 Task: Apply the custom number format (0.00%).
Action: Mouse moved to (57, 182)
Screenshot: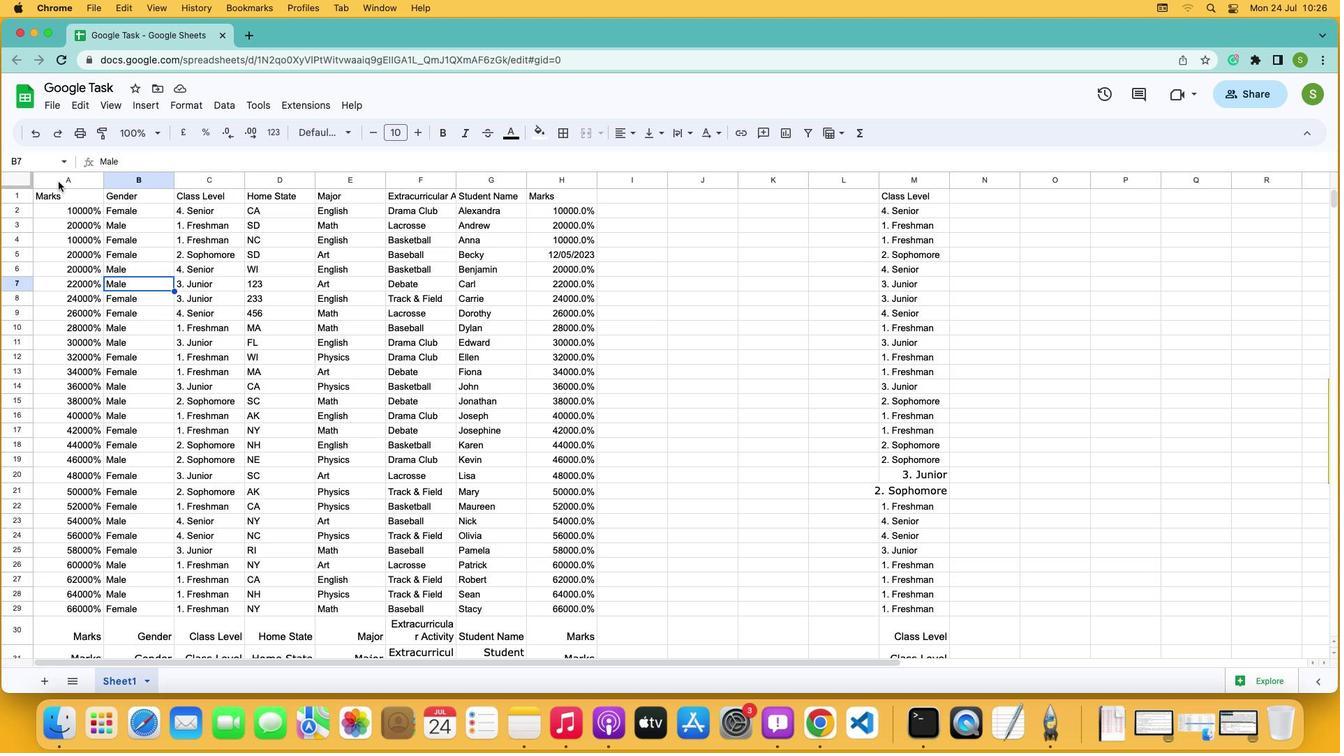 
Action: Mouse pressed left at (57, 182)
Screenshot: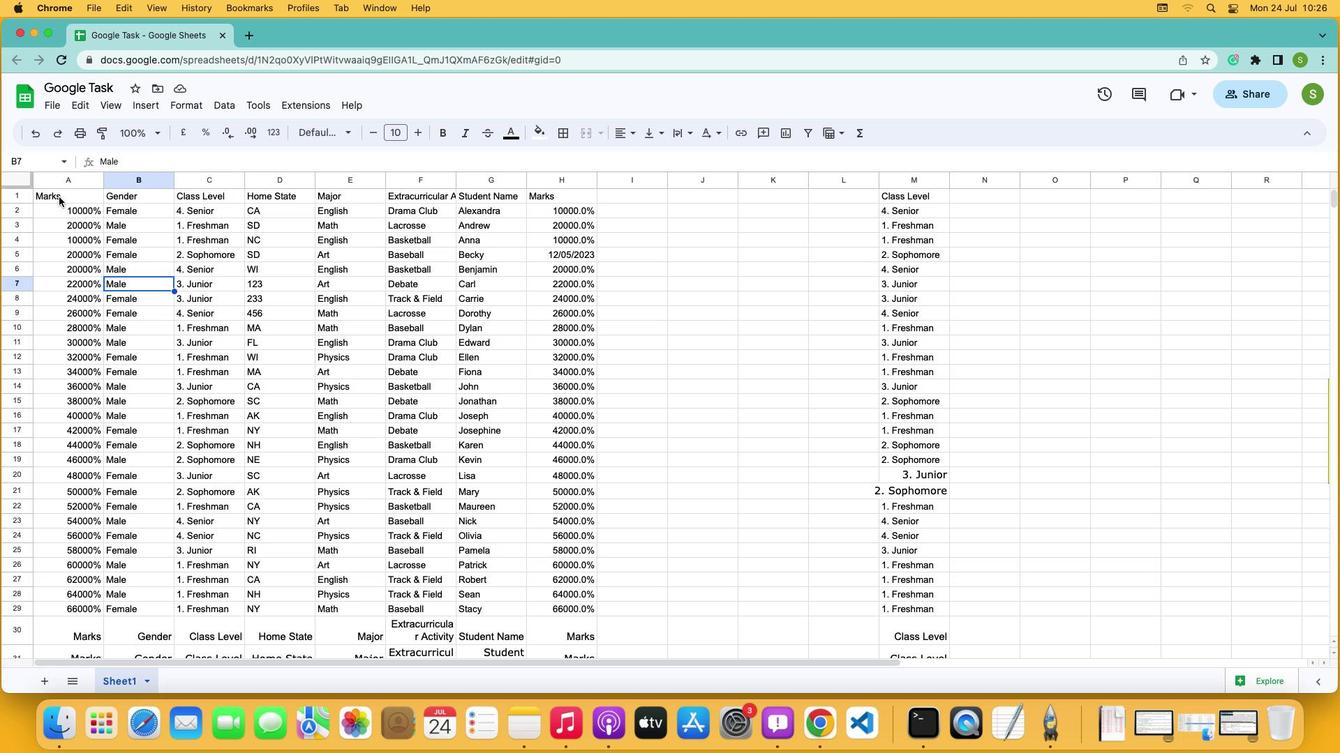 
Action: Mouse moved to (63, 184)
Screenshot: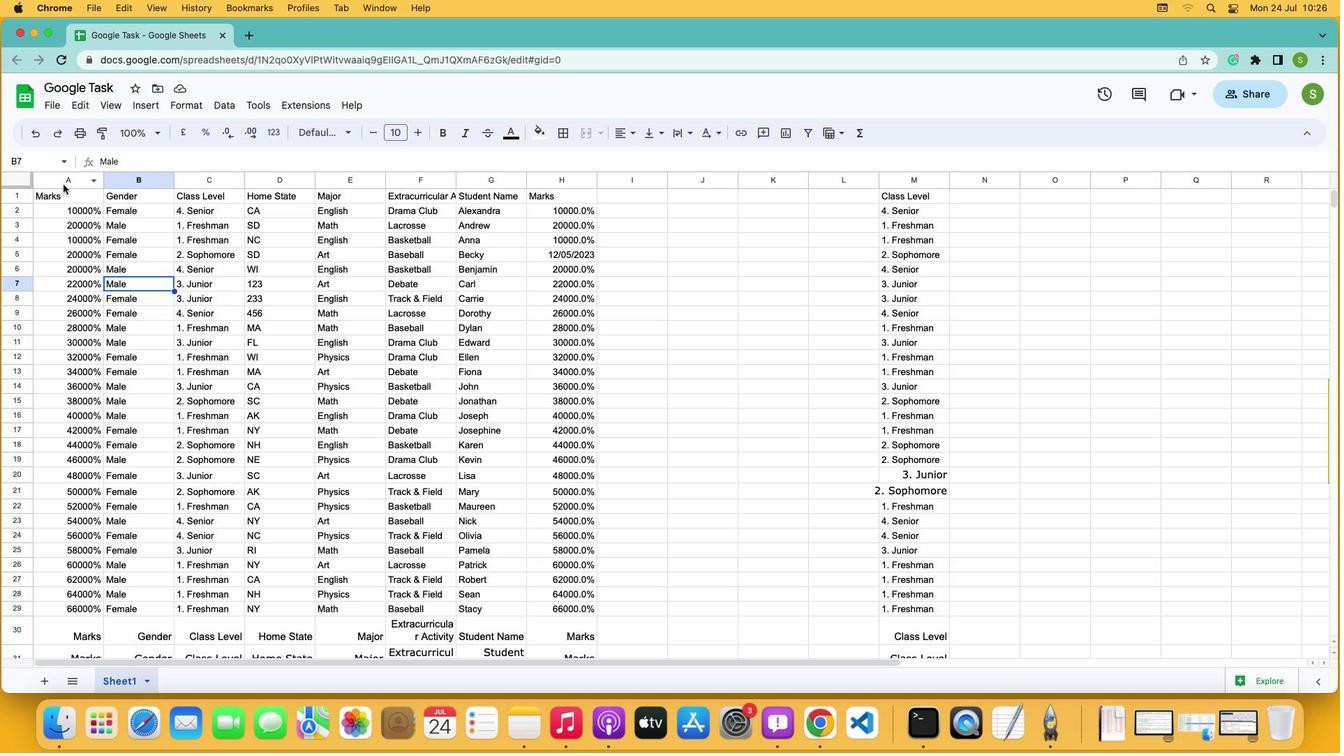 
Action: Mouse pressed left at (63, 184)
Screenshot: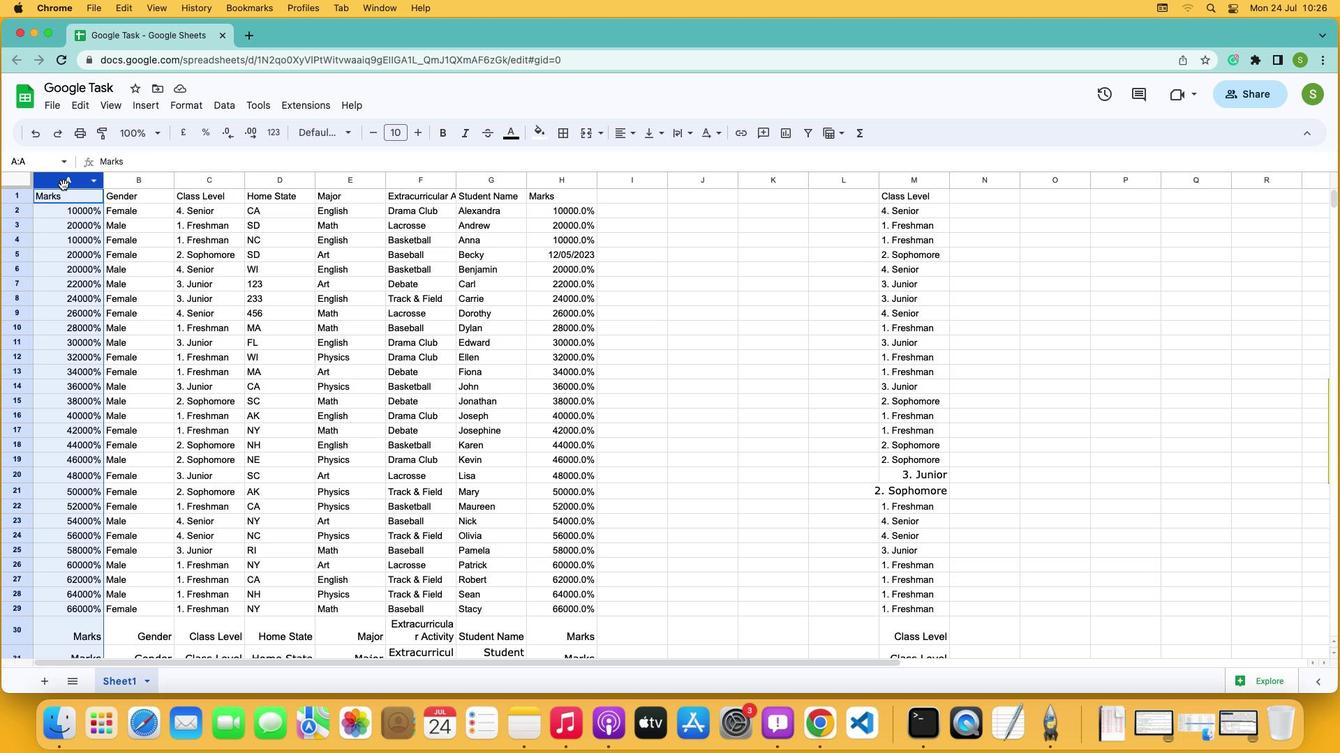 
Action: Mouse moved to (267, 125)
Screenshot: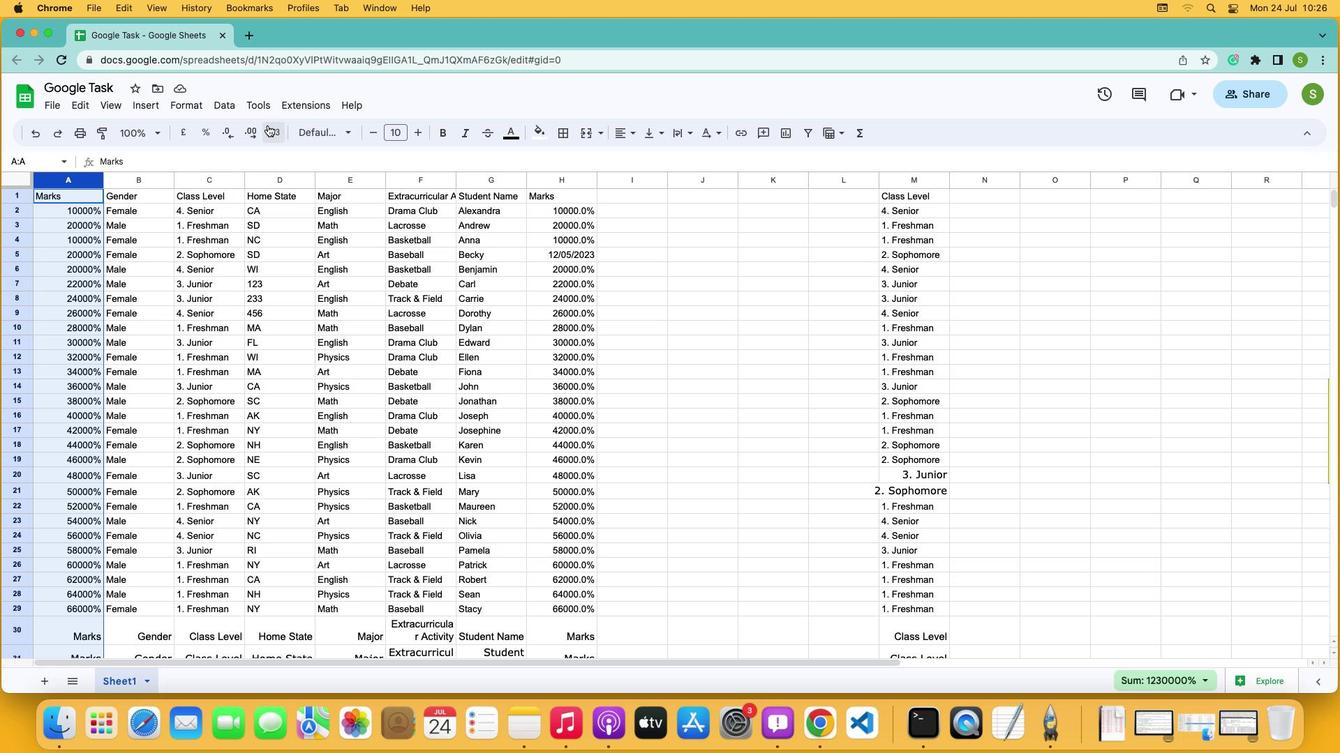 
Action: Mouse pressed left at (267, 125)
Screenshot: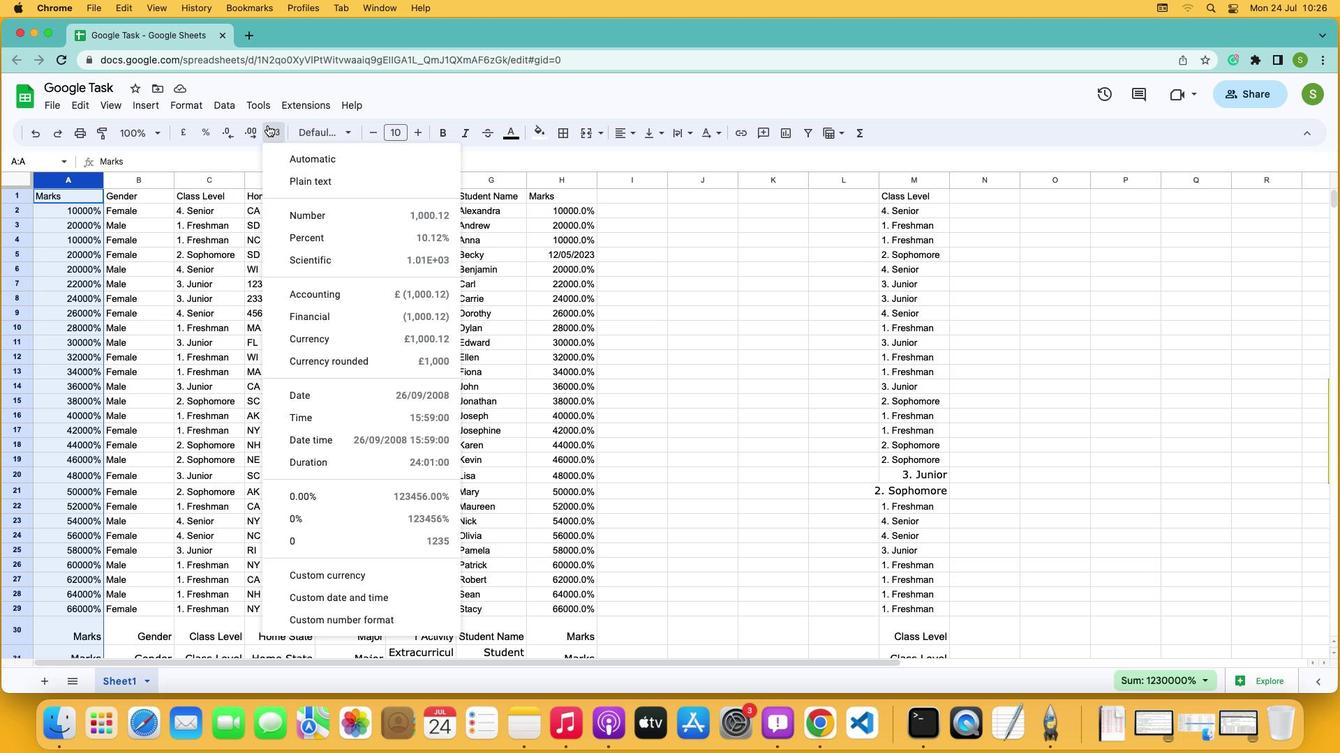 
Action: Mouse moved to (337, 616)
Screenshot: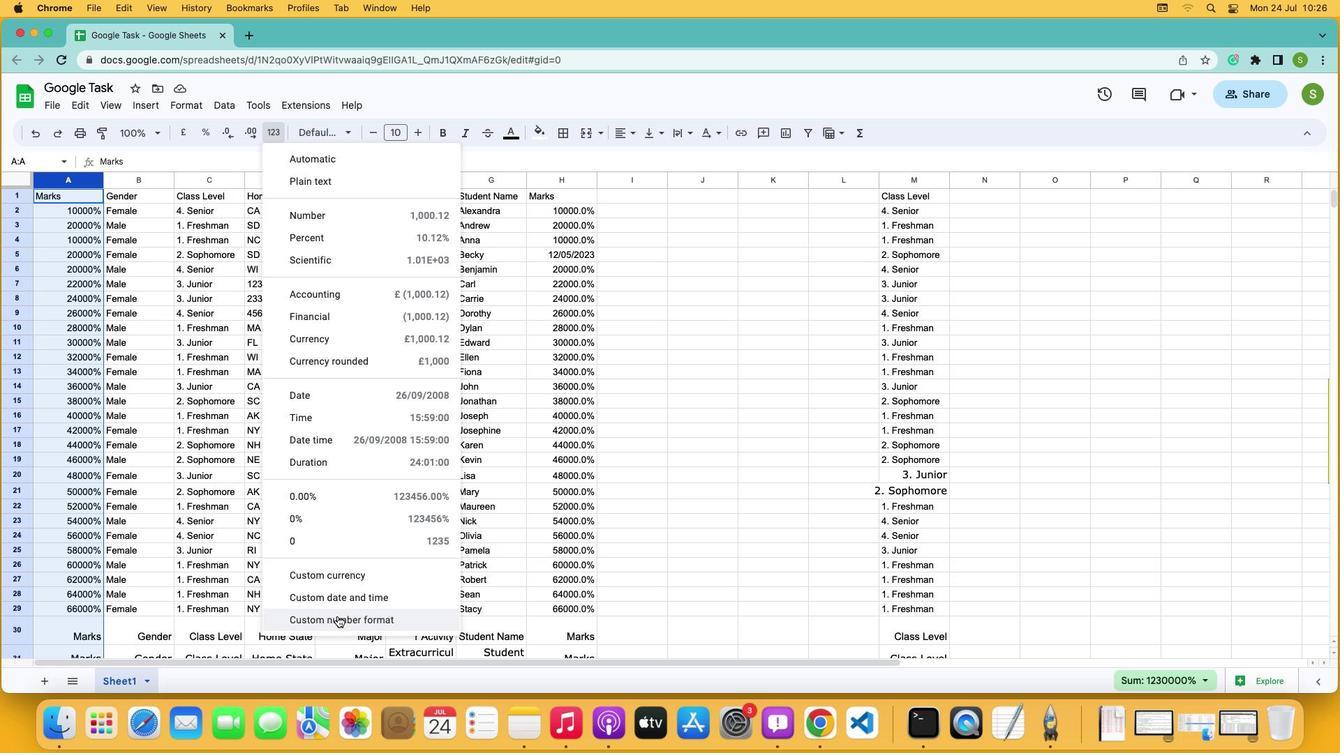 
Action: Mouse pressed left at (337, 616)
Screenshot: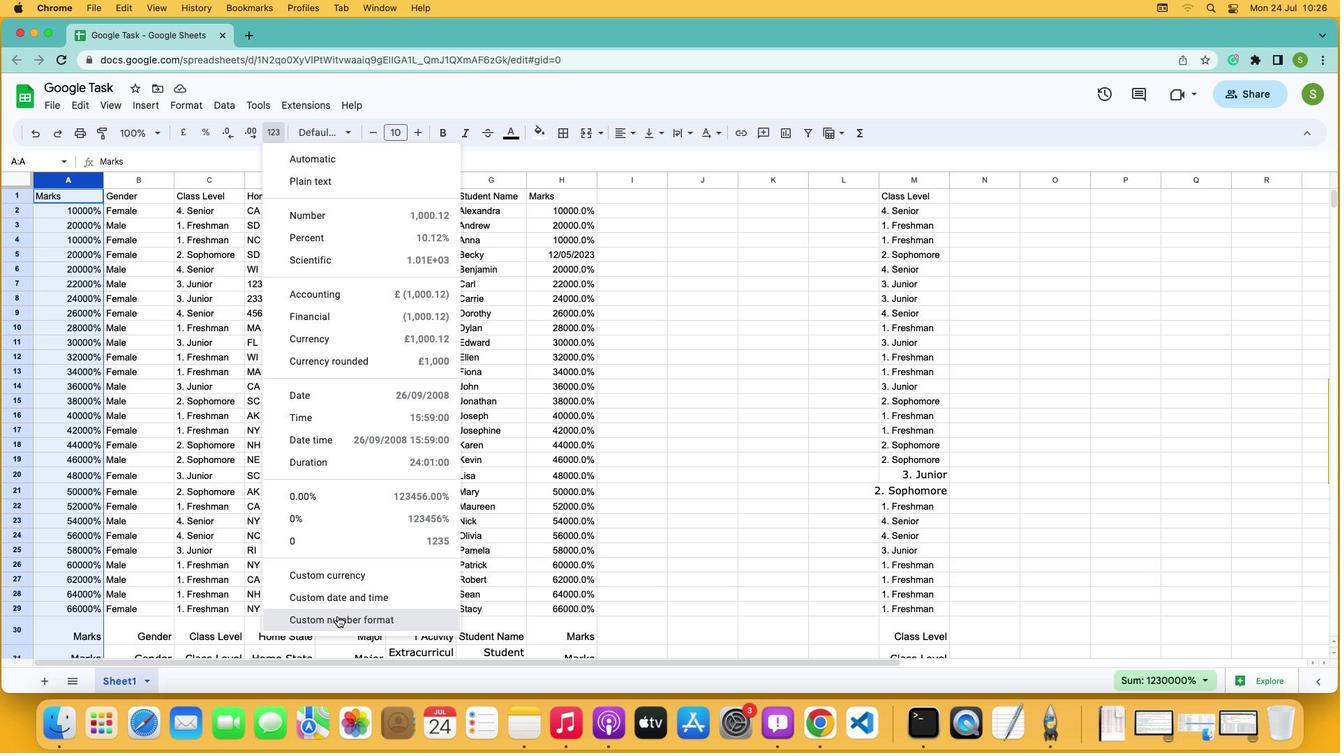 
Action: Mouse moved to (567, 345)
Screenshot: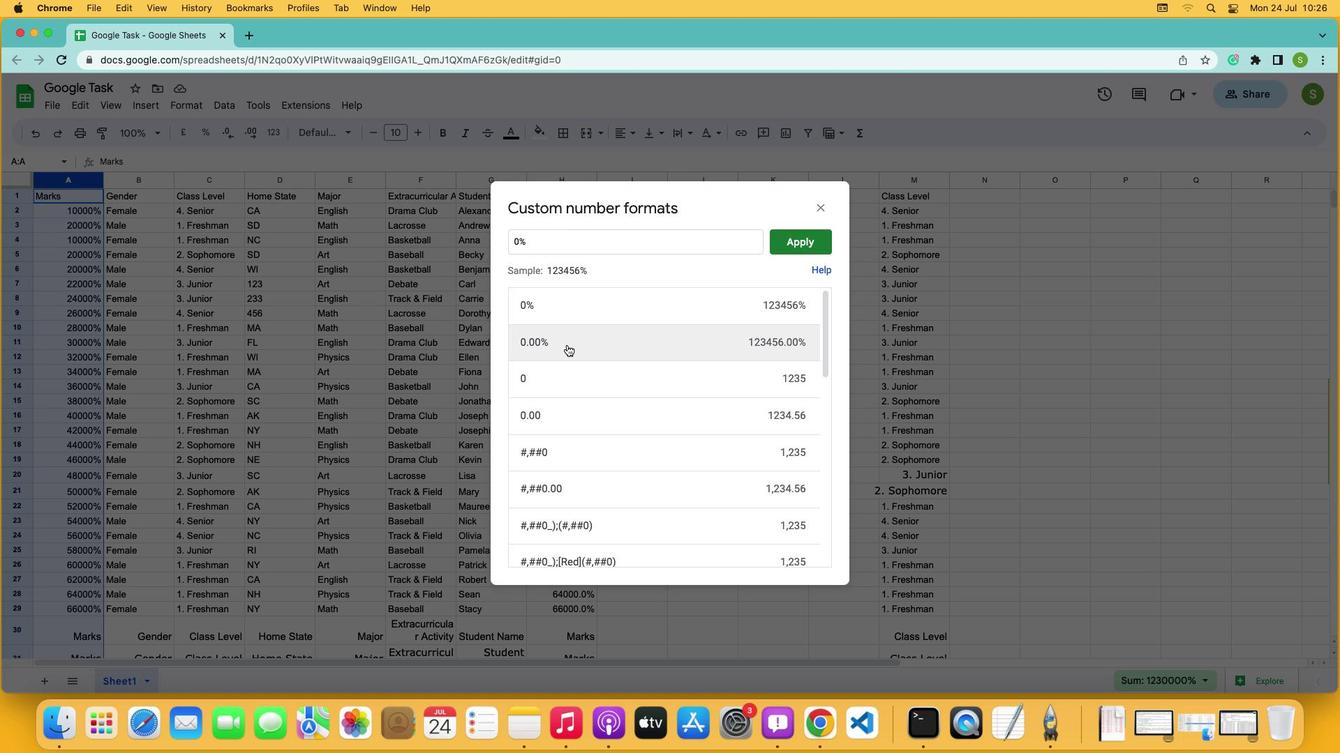 
Action: Mouse pressed left at (567, 345)
Screenshot: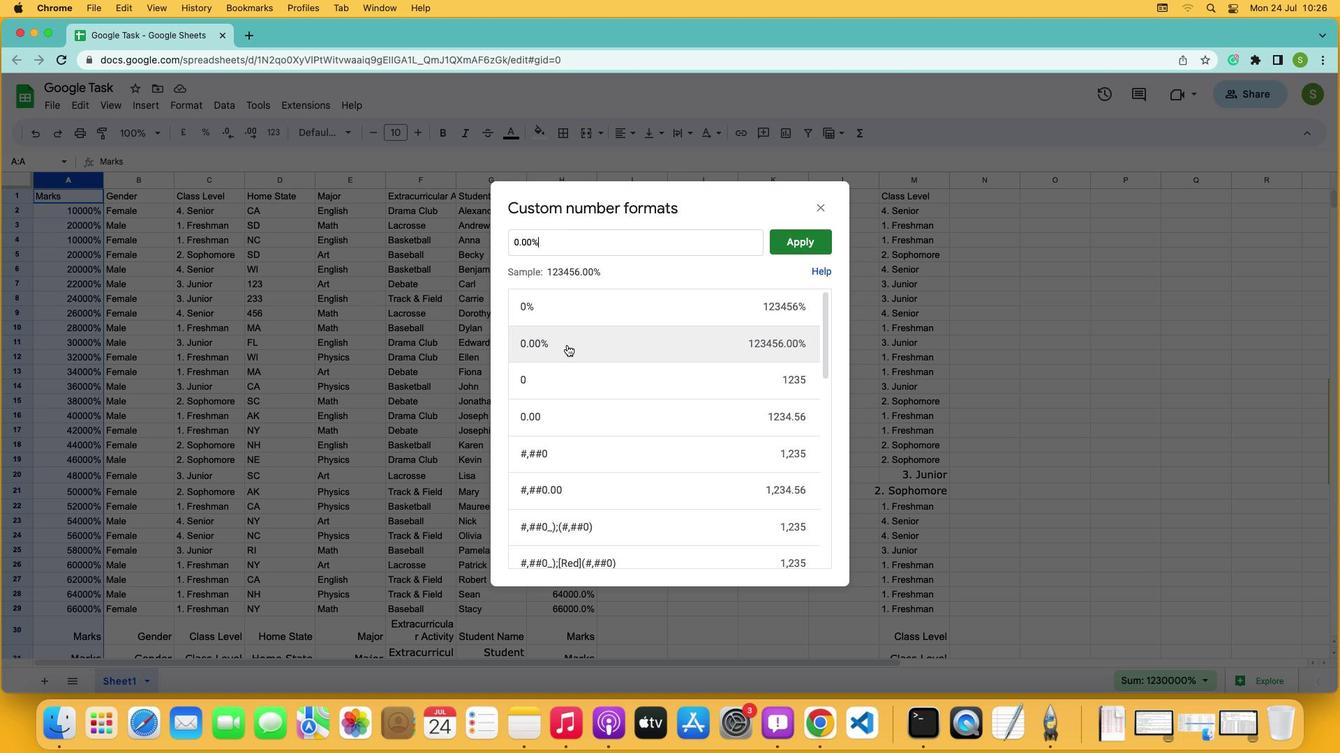 
Action: Mouse moved to (782, 242)
Screenshot: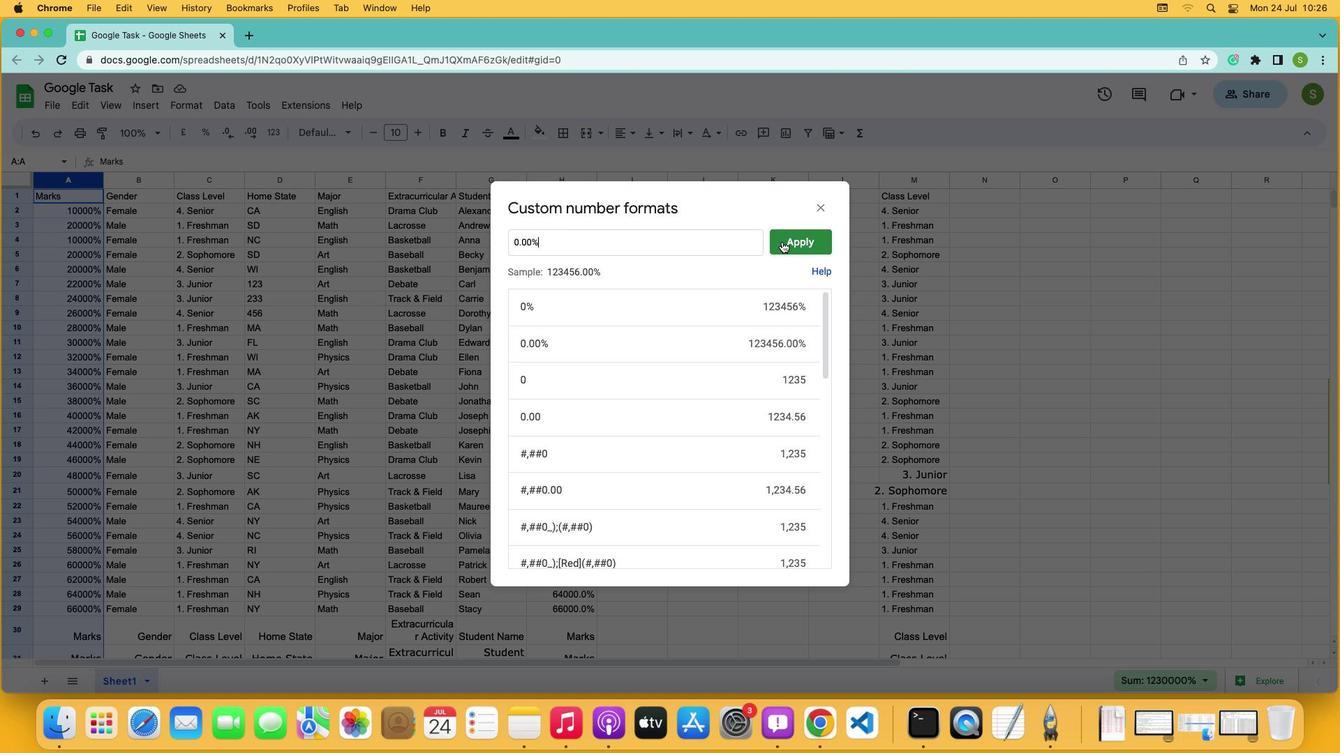 
Action: Mouse pressed left at (782, 242)
Screenshot: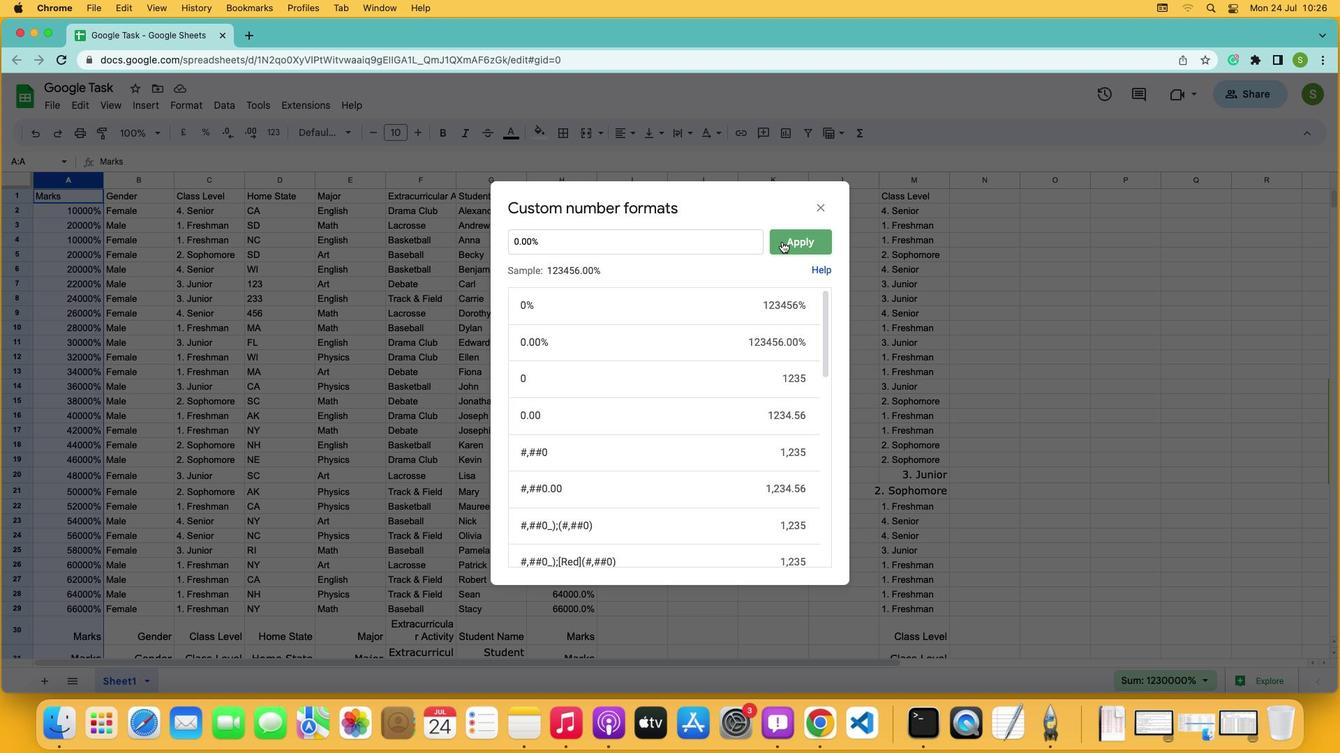 
